 Task: Create a project with template Project Timeline with name UltraTech with privacy Public and in the team Recorders . Create three sections in the project as To-Do, Doing and Done.
Action: Mouse moved to (81, 56)
Screenshot: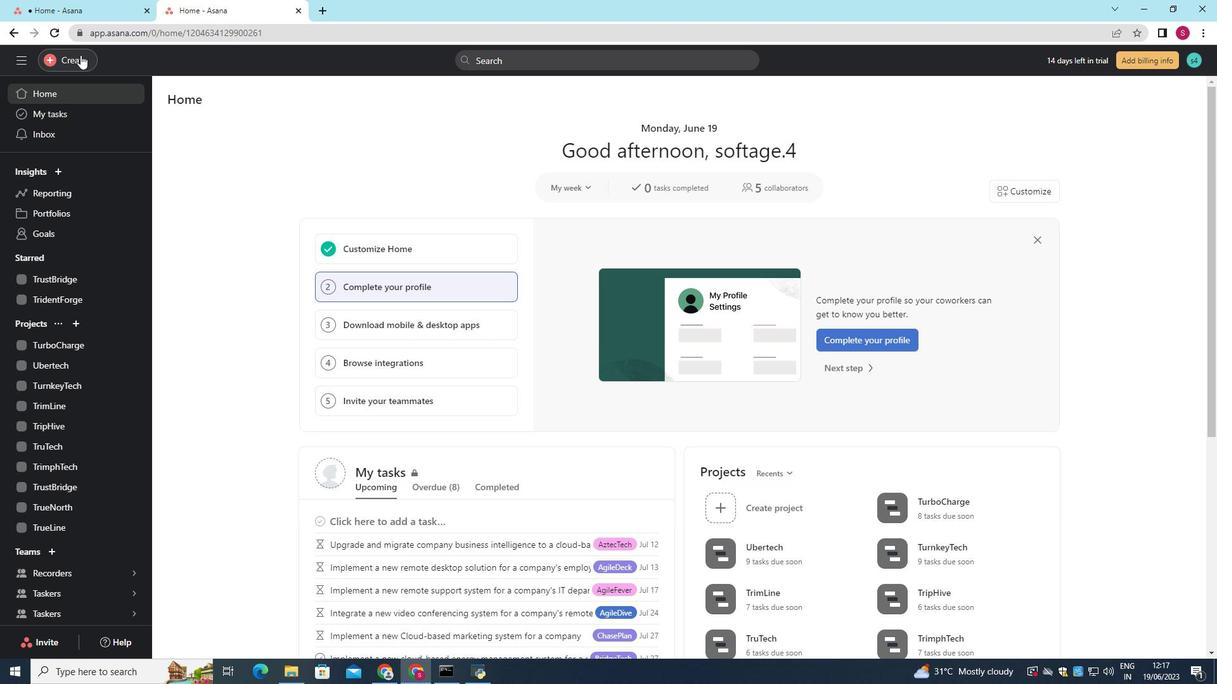 
Action: Mouse pressed left at (81, 56)
Screenshot: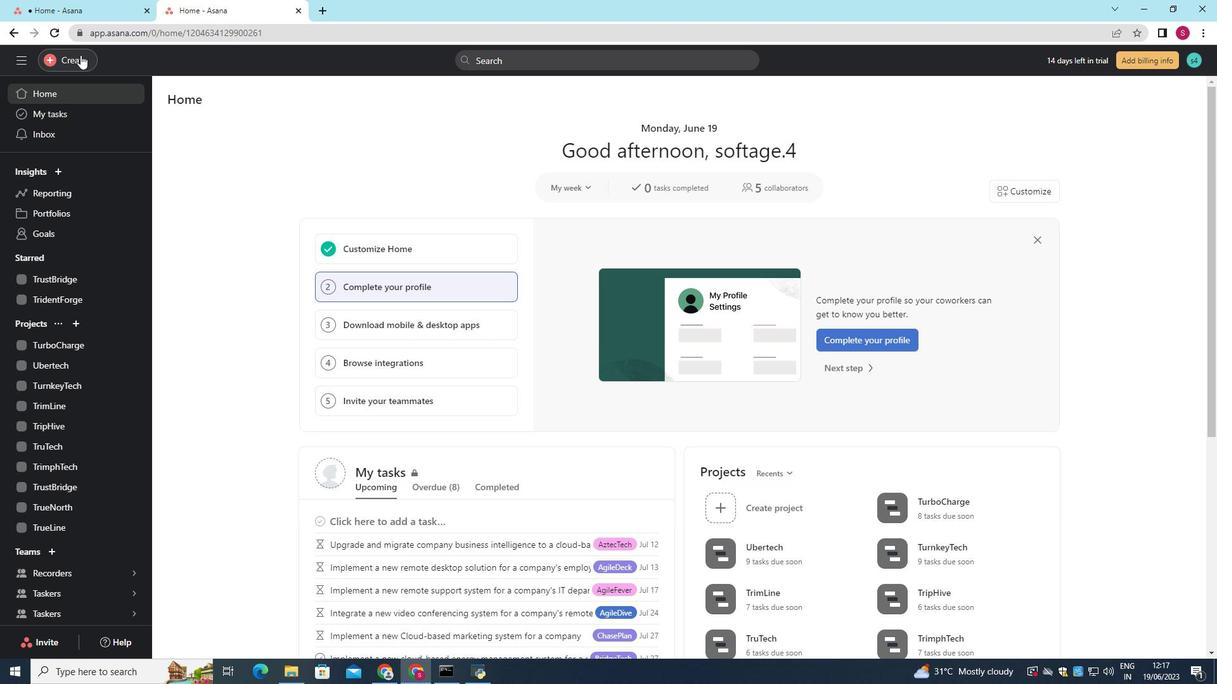 
Action: Mouse moved to (130, 87)
Screenshot: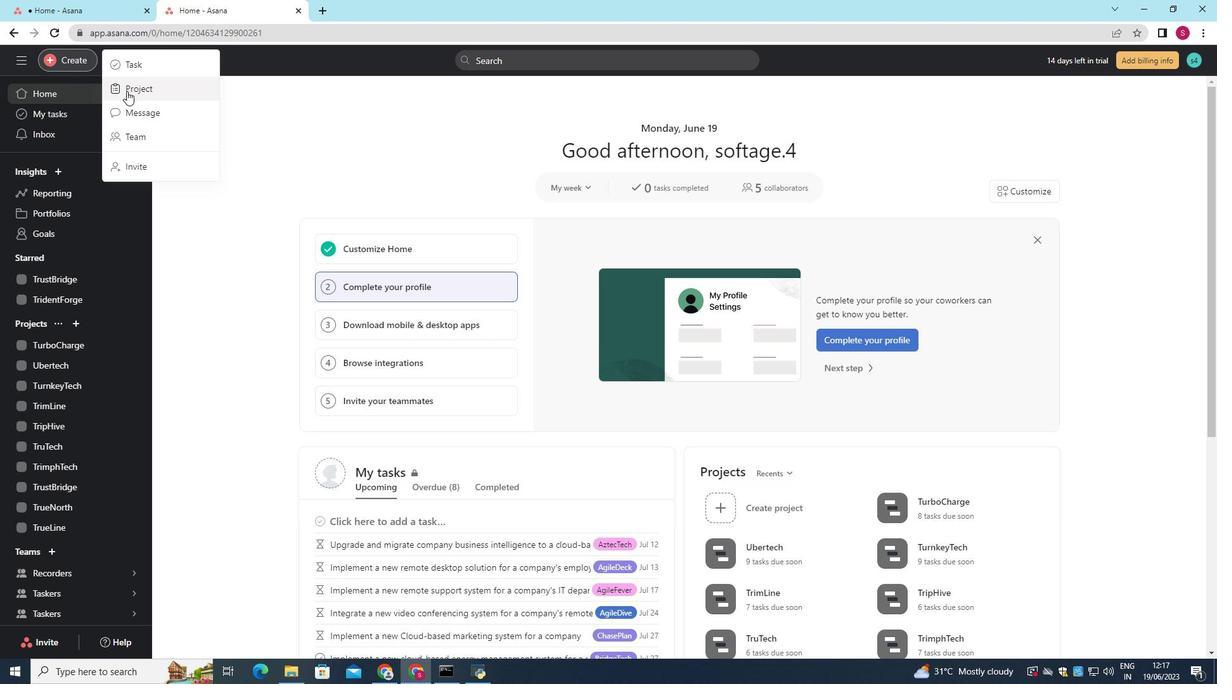 
Action: Mouse pressed left at (130, 87)
Screenshot: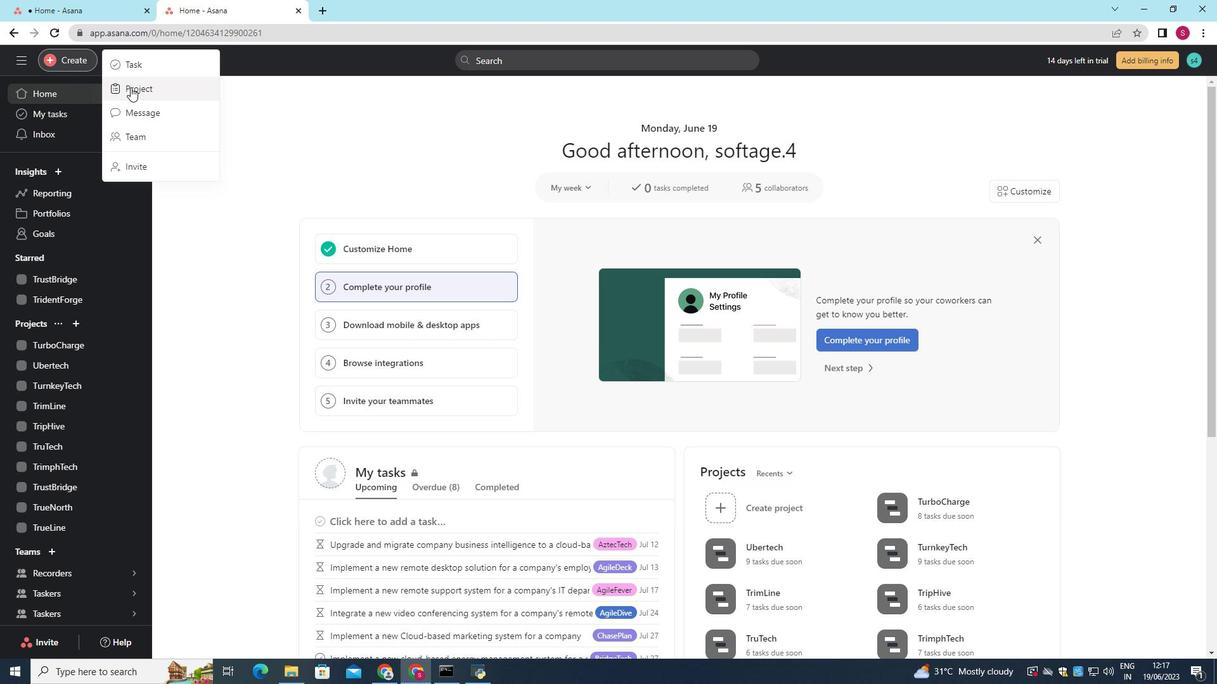 
Action: Mouse moved to (600, 364)
Screenshot: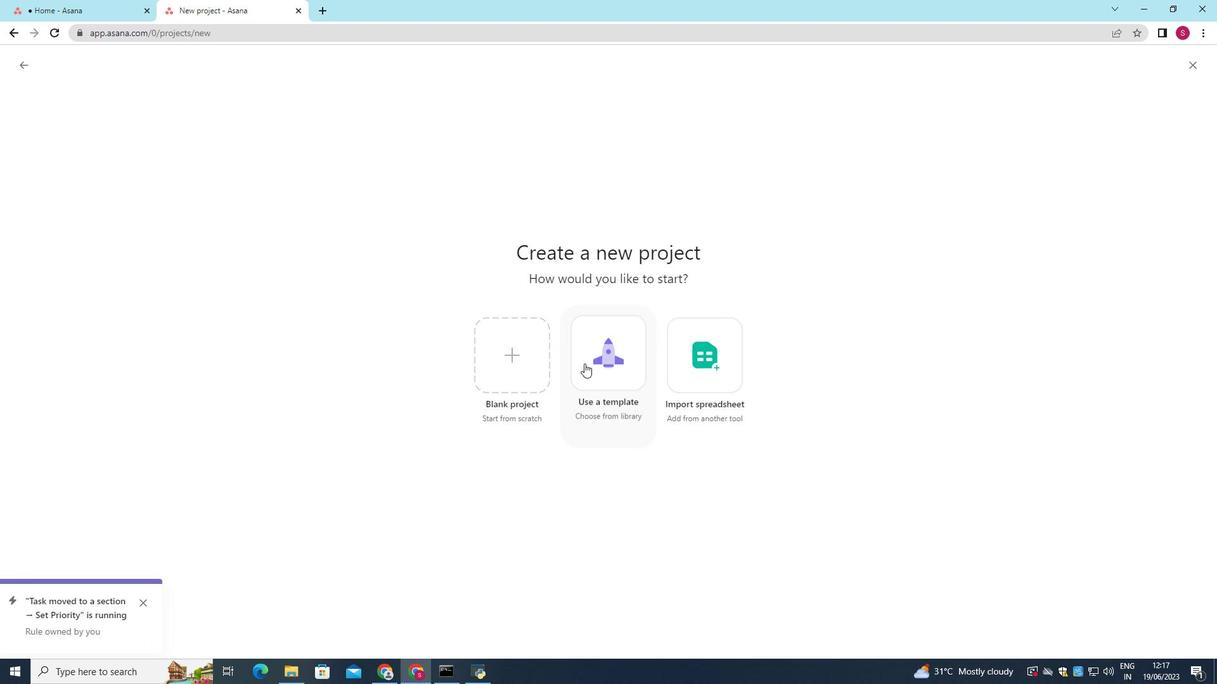 
Action: Mouse pressed left at (600, 364)
Screenshot: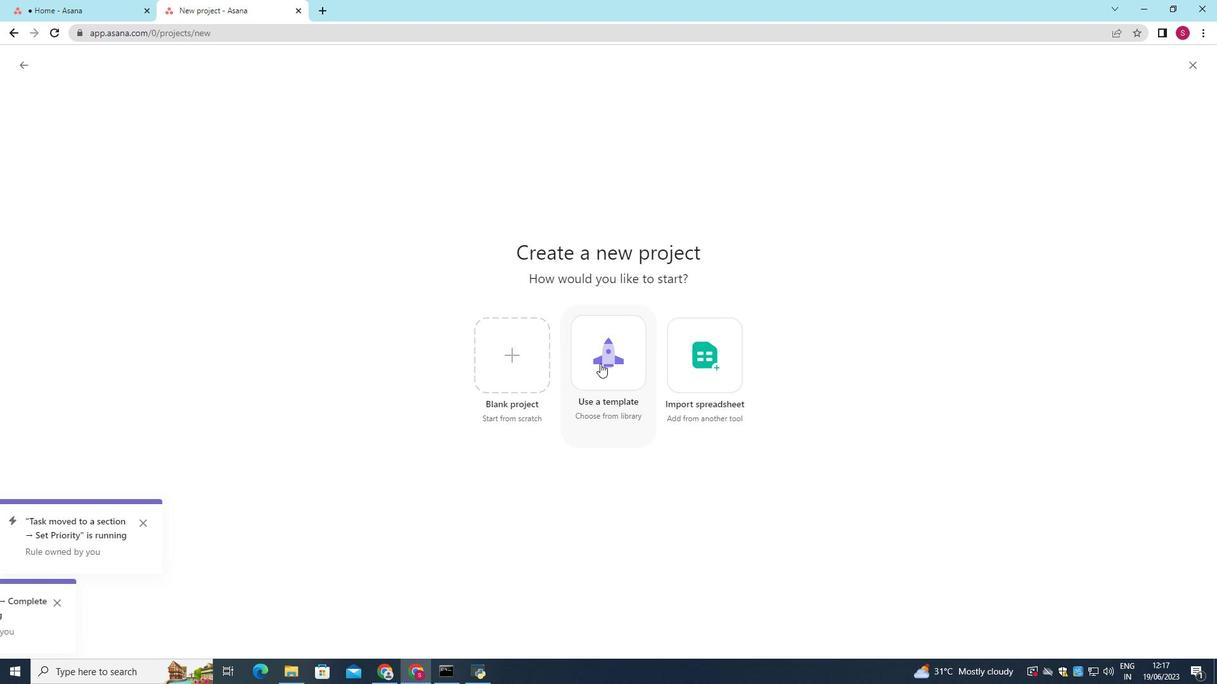 
Action: Mouse moved to (927, 84)
Screenshot: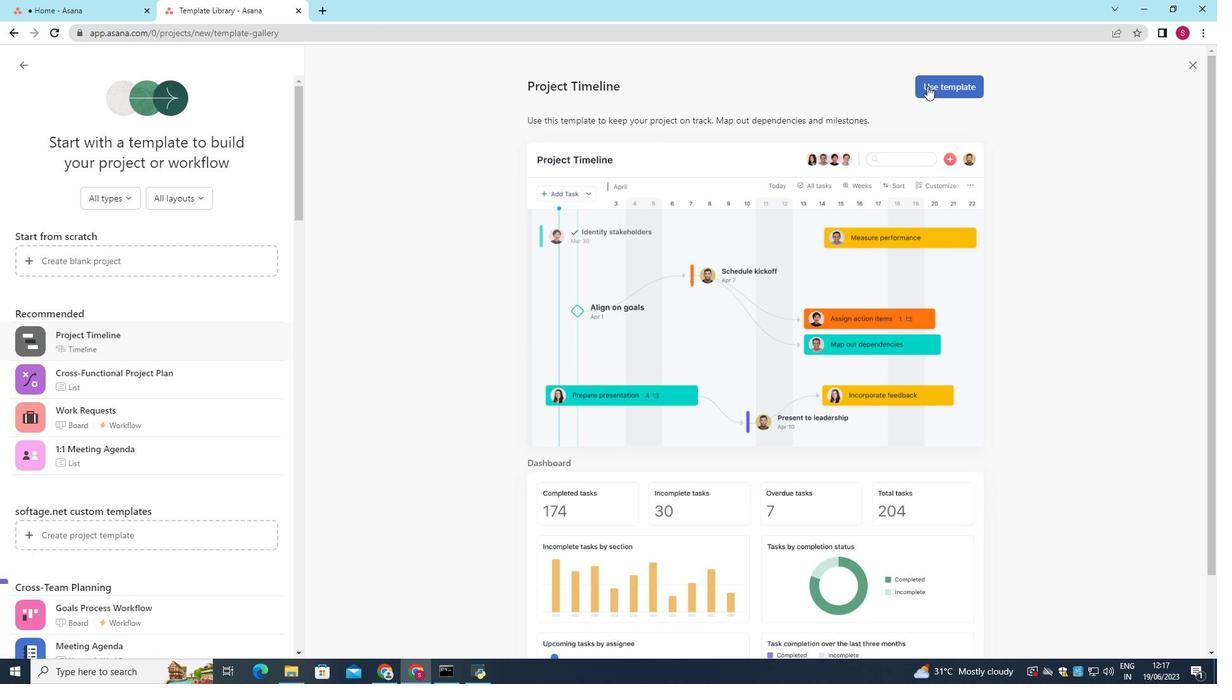 
Action: Mouse pressed left at (927, 84)
Screenshot: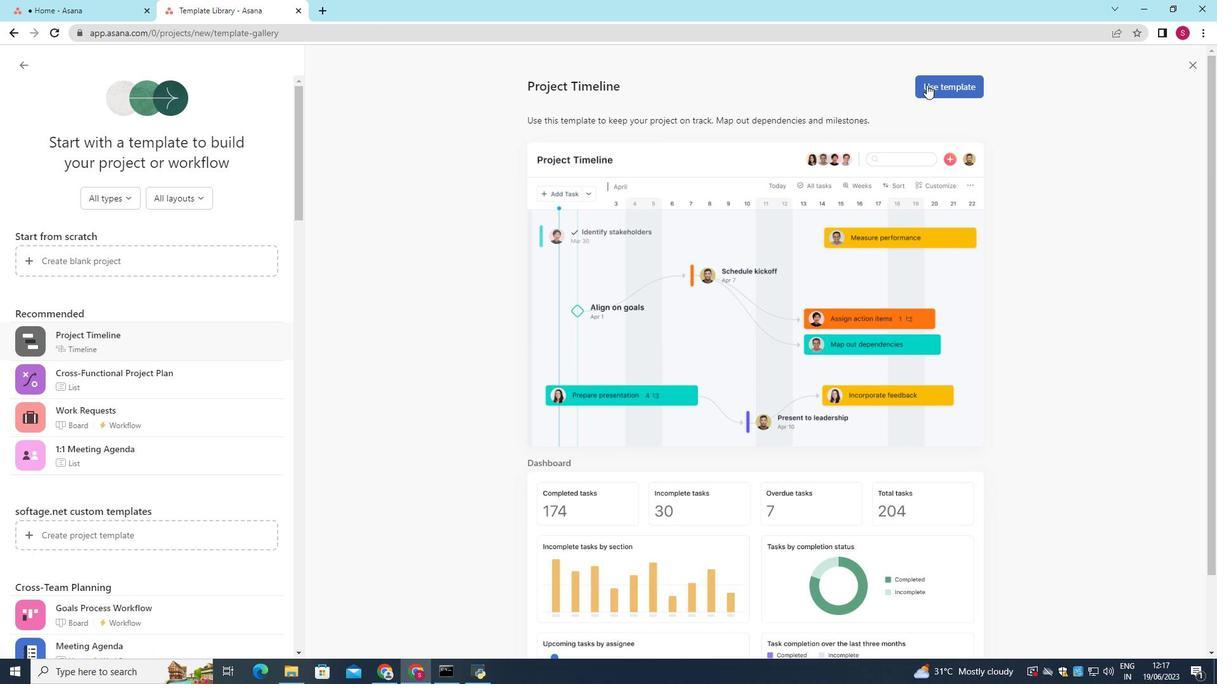 
Action: Mouse moved to (551, 236)
Screenshot: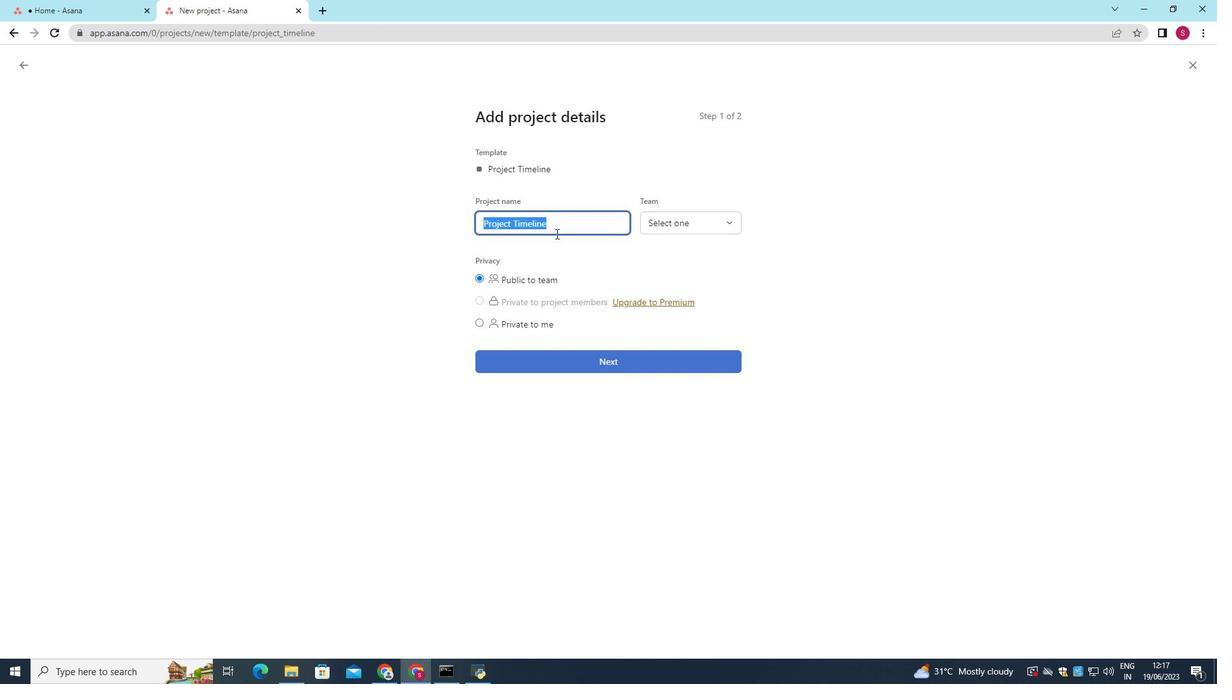 
Action: Key pressed <Key.shift><Key.shift>Ultra<Key.shift>Tech
Screenshot: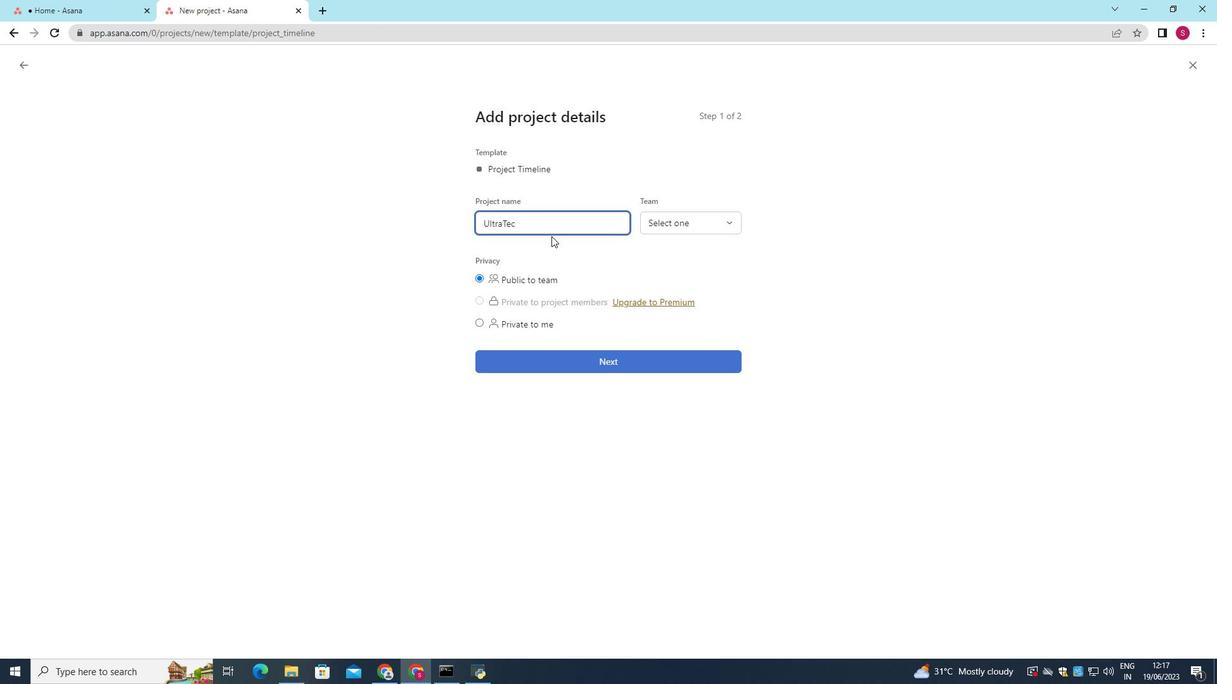 
Action: Mouse moved to (550, 277)
Screenshot: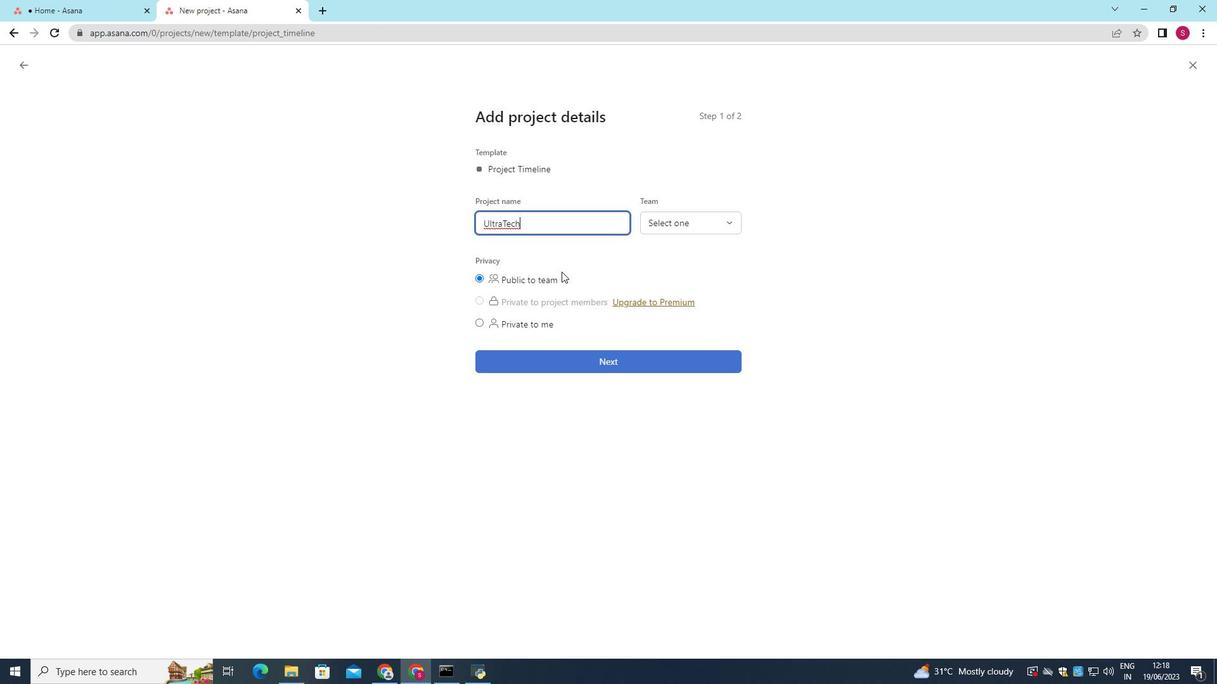 
Action: Mouse pressed left at (550, 277)
Screenshot: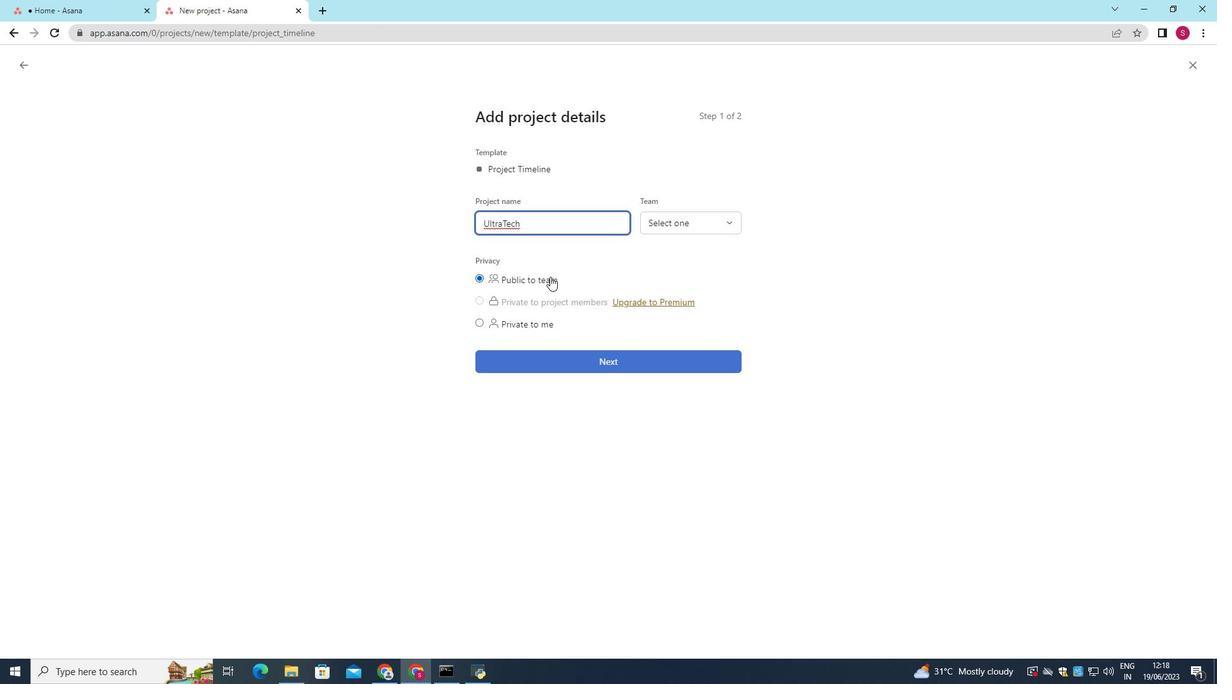 
Action: Mouse moved to (685, 221)
Screenshot: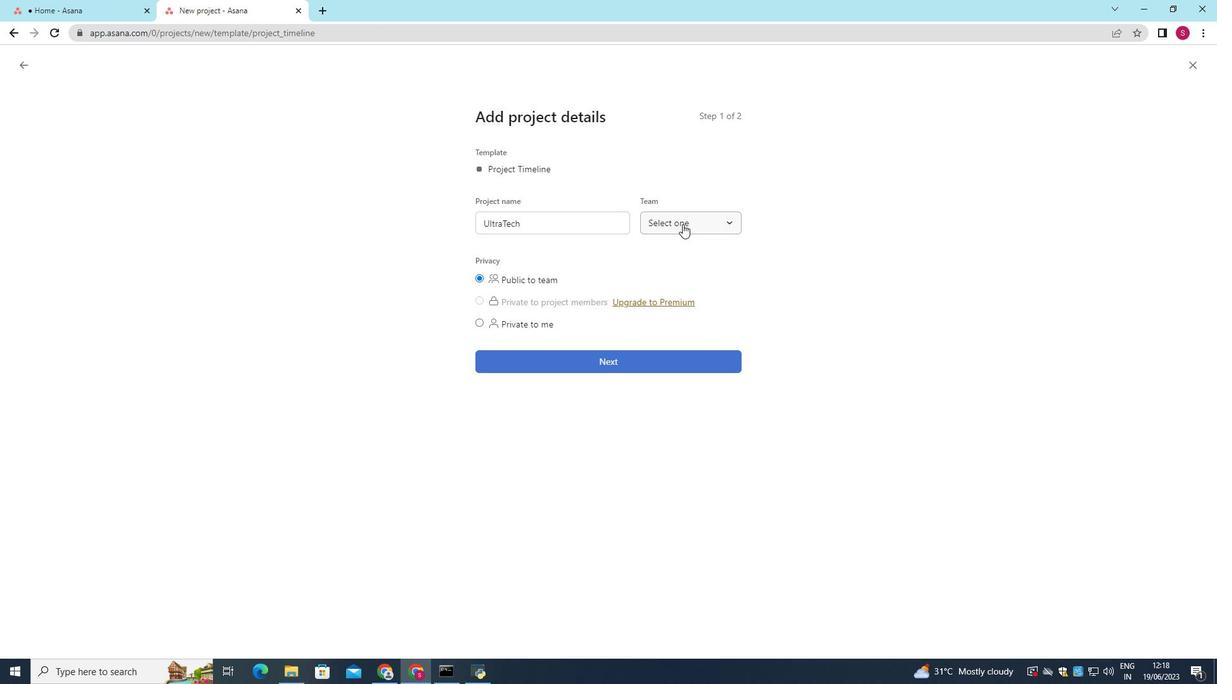 
Action: Mouse pressed left at (685, 221)
Screenshot: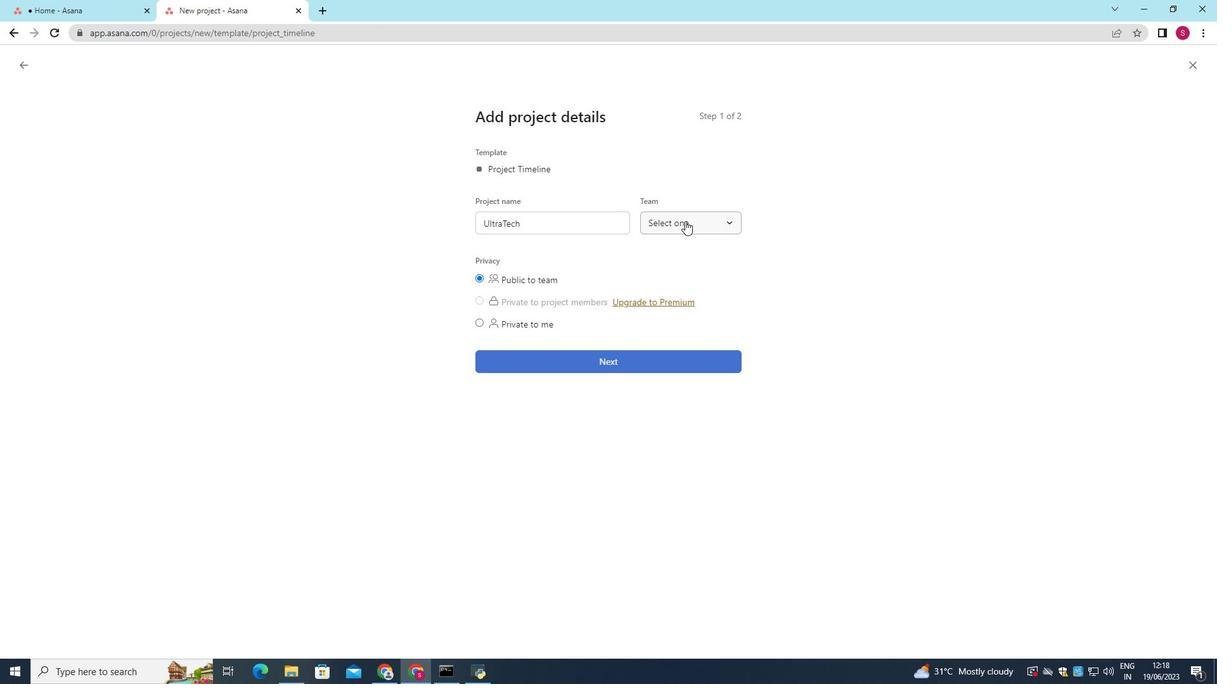 
Action: Mouse moved to (687, 296)
Screenshot: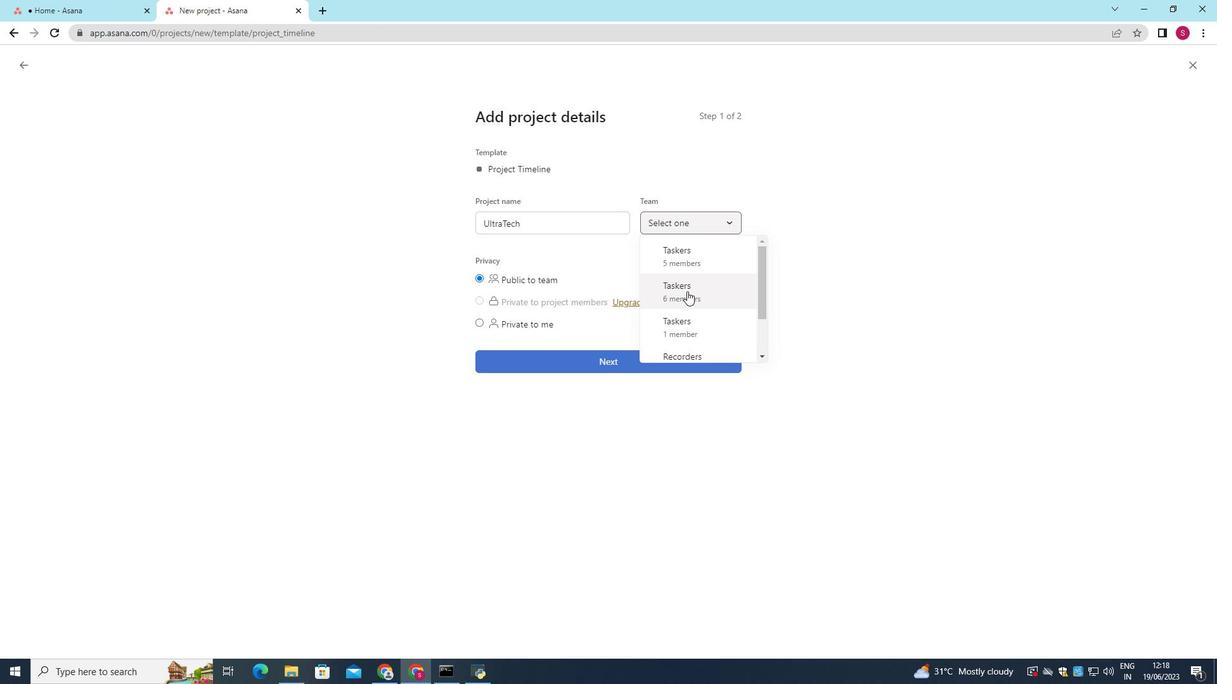 
Action: Mouse scrolled (687, 296) with delta (0, 0)
Screenshot: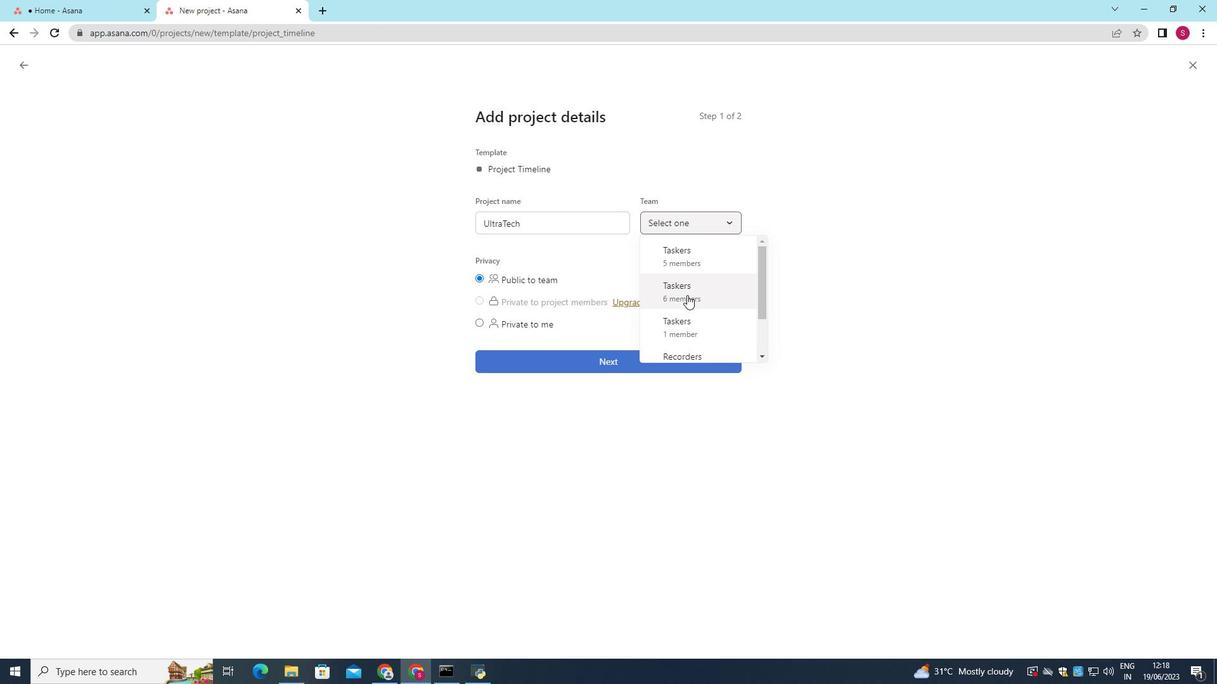 
Action: Mouse scrolled (687, 296) with delta (0, 0)
Screenshot: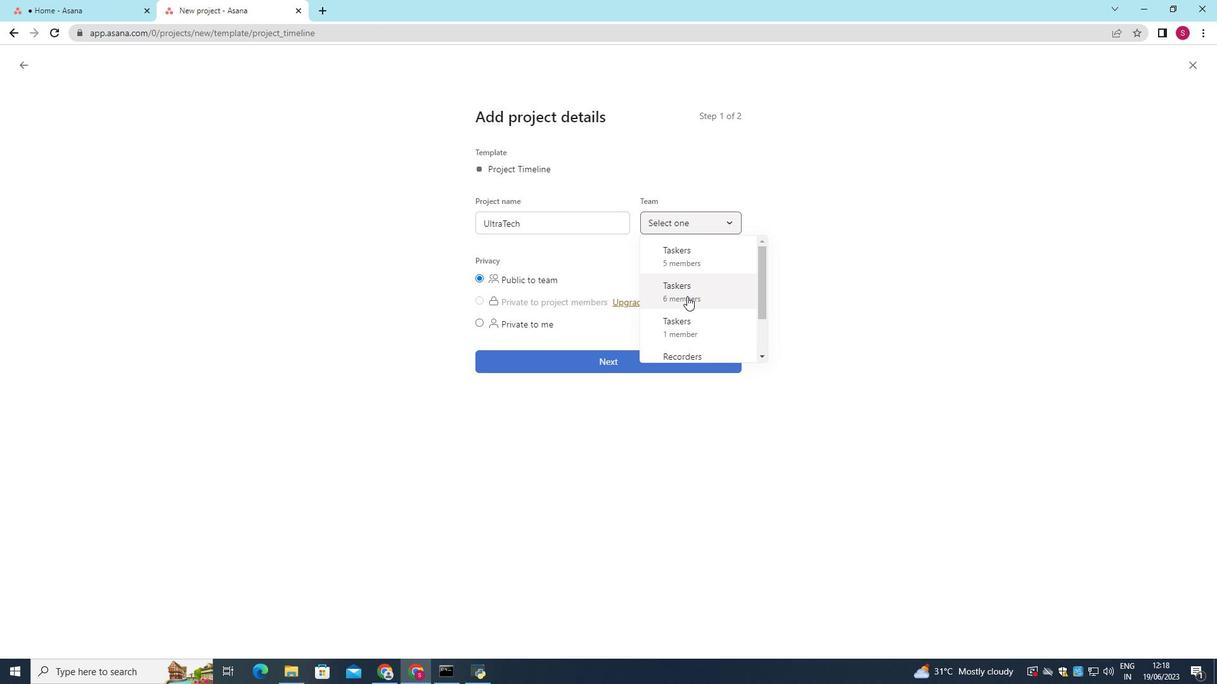 
Action: Mouse moved to (688, 294)
Screenshot: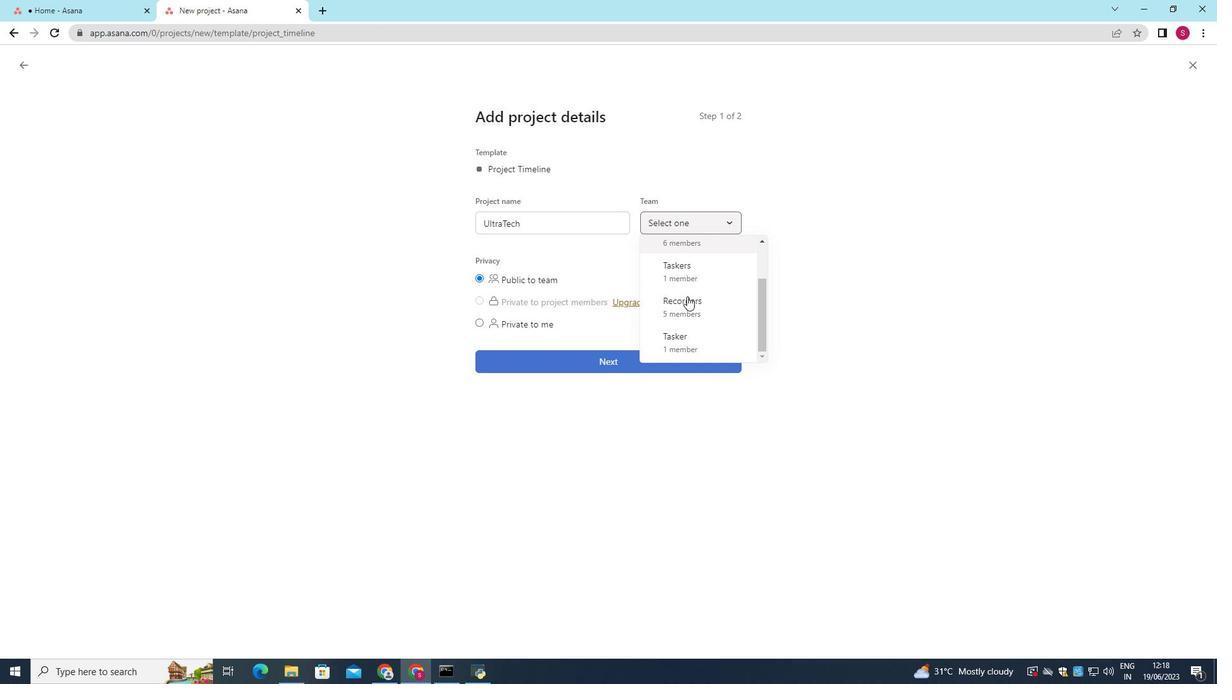 
Action: Mouse pressed left at (688, 294)
Screenshot: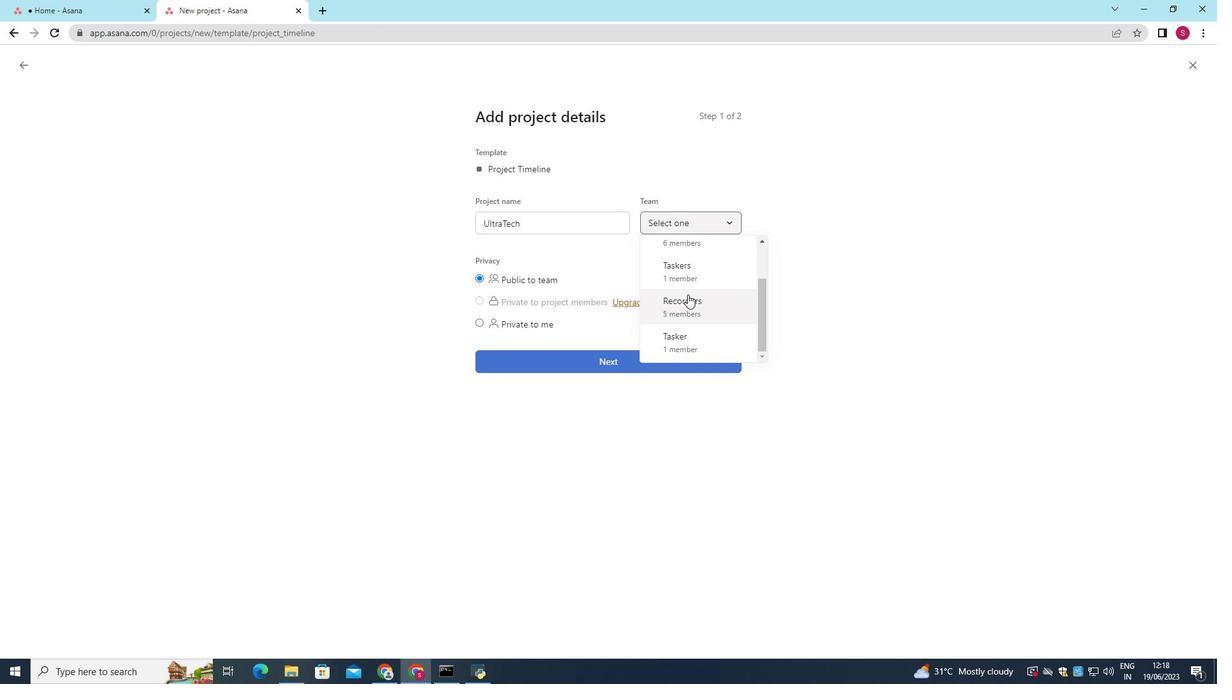 
Action: Mouse moved to (651, 341)
Screenshot: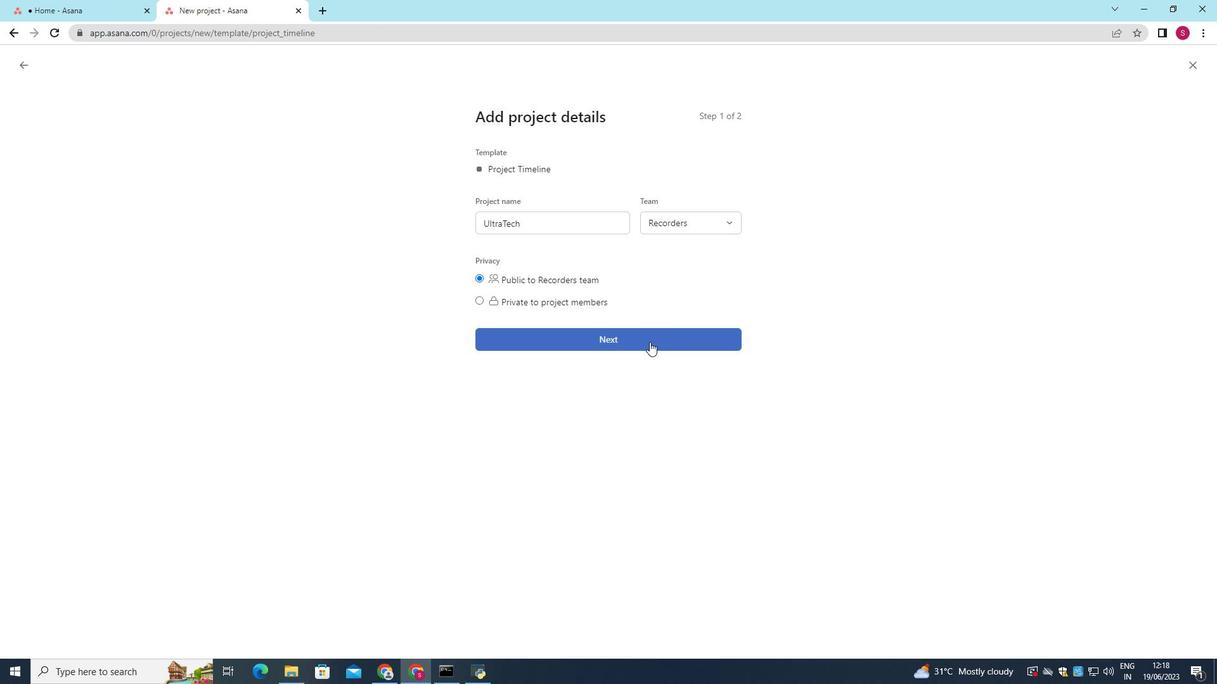 
Action: Mouse pressed left at (651, 341)
Screenshot: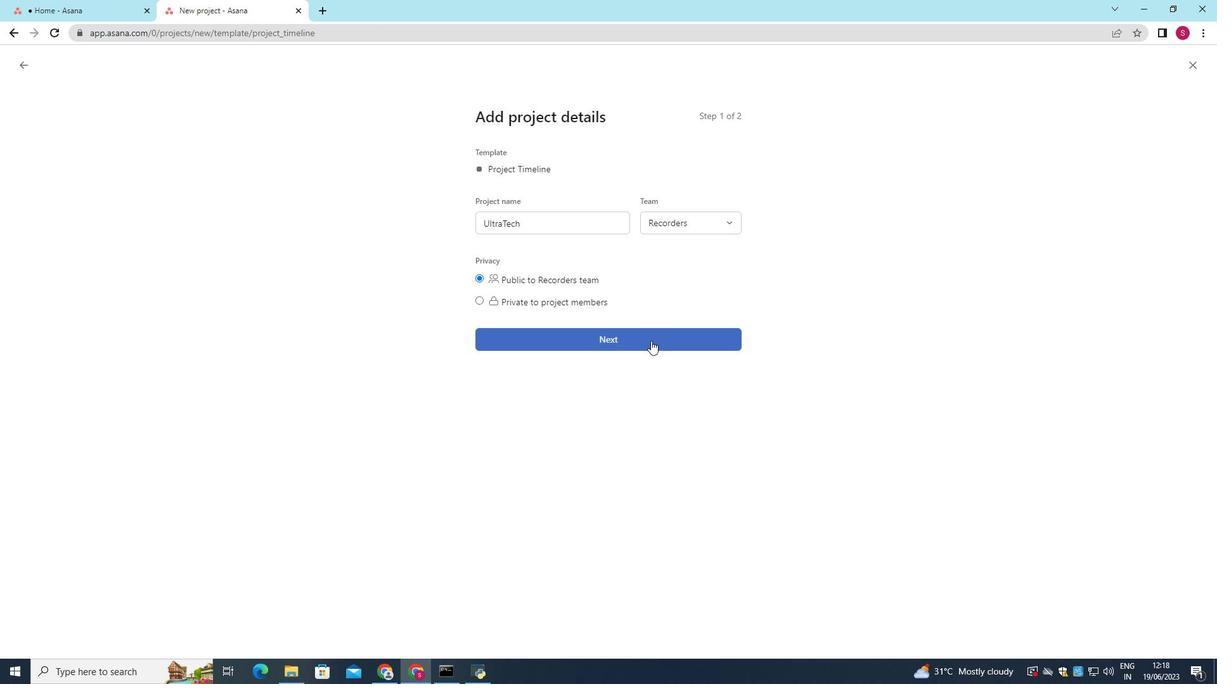 
Action: Mouse moved to (660, 368)
Screenshot: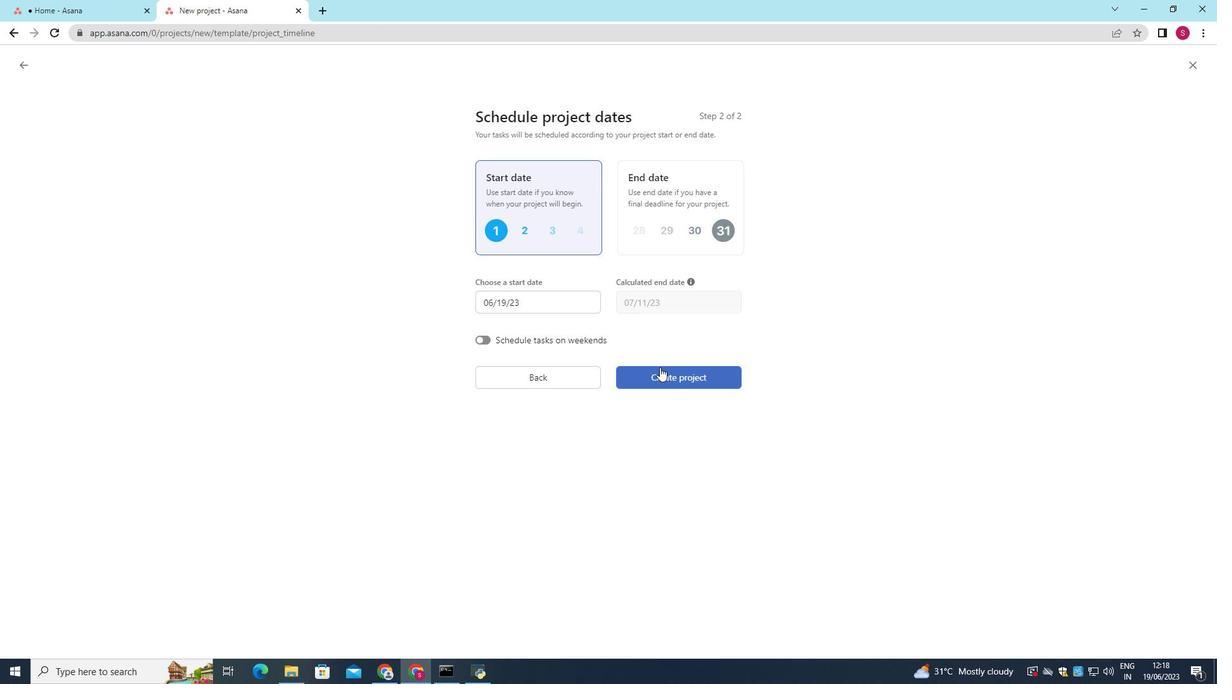 
Action: Mouse pressed left at (660, 368)
Screenshot: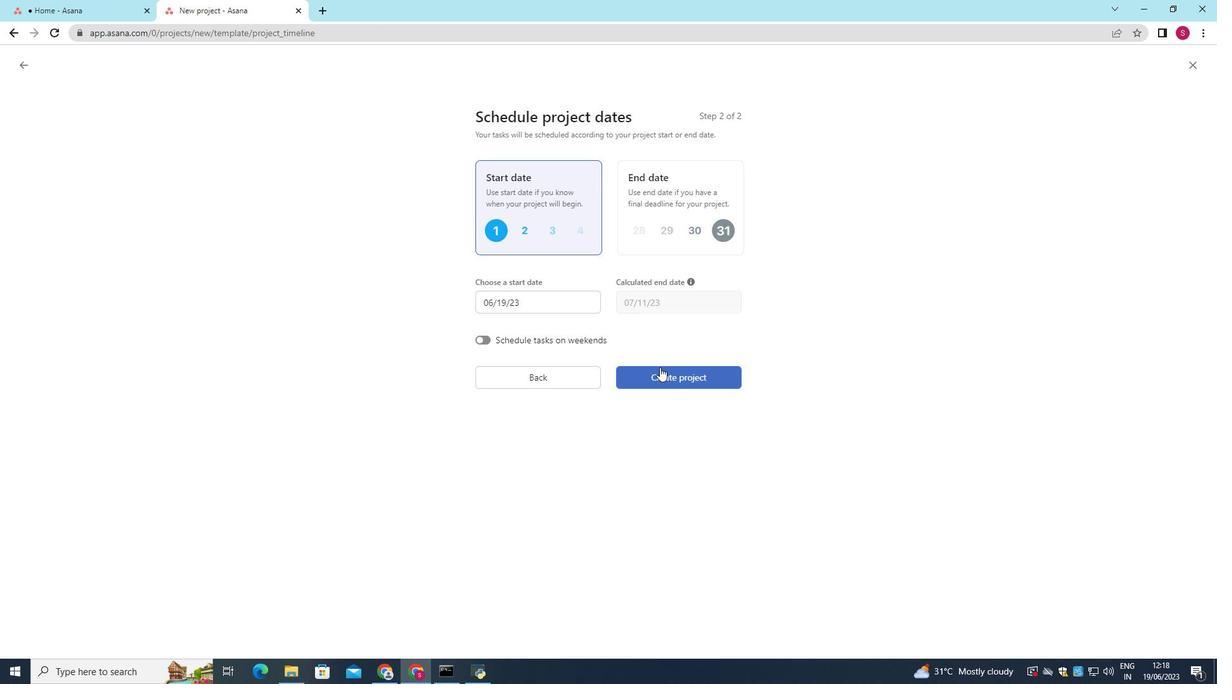 
Action: Mouse moved to (216, 426)
Screenshot: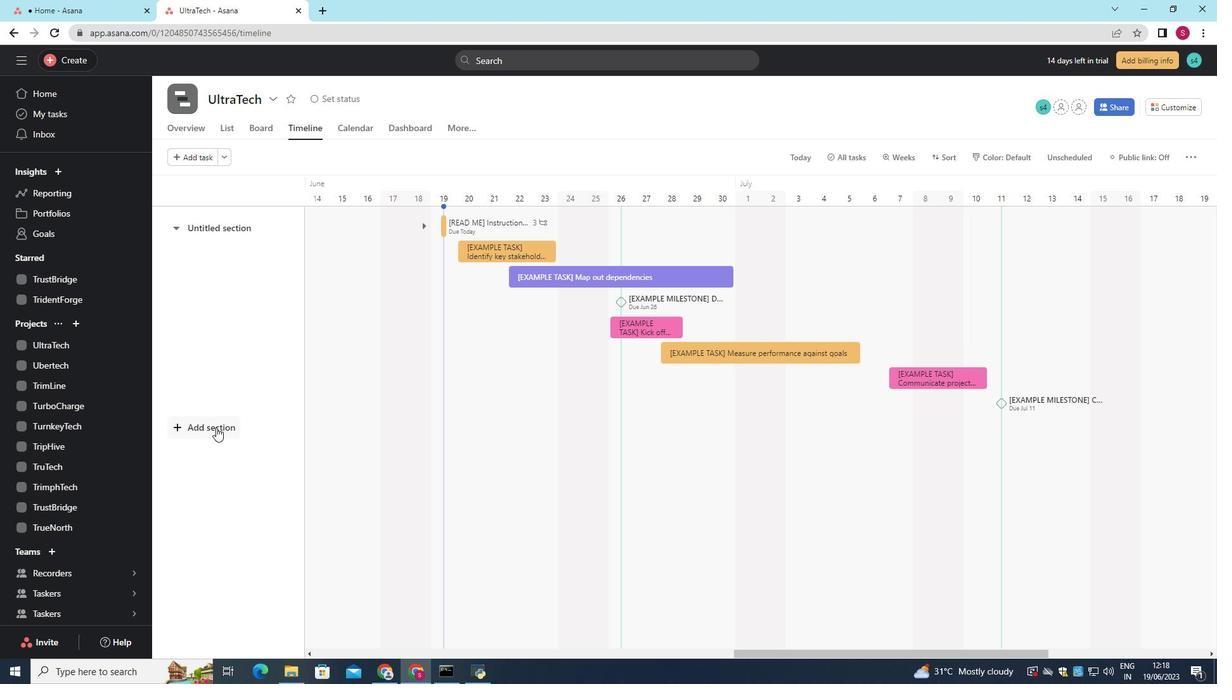 
Action: Mouse pressed left at (216, 426)
Screenshot: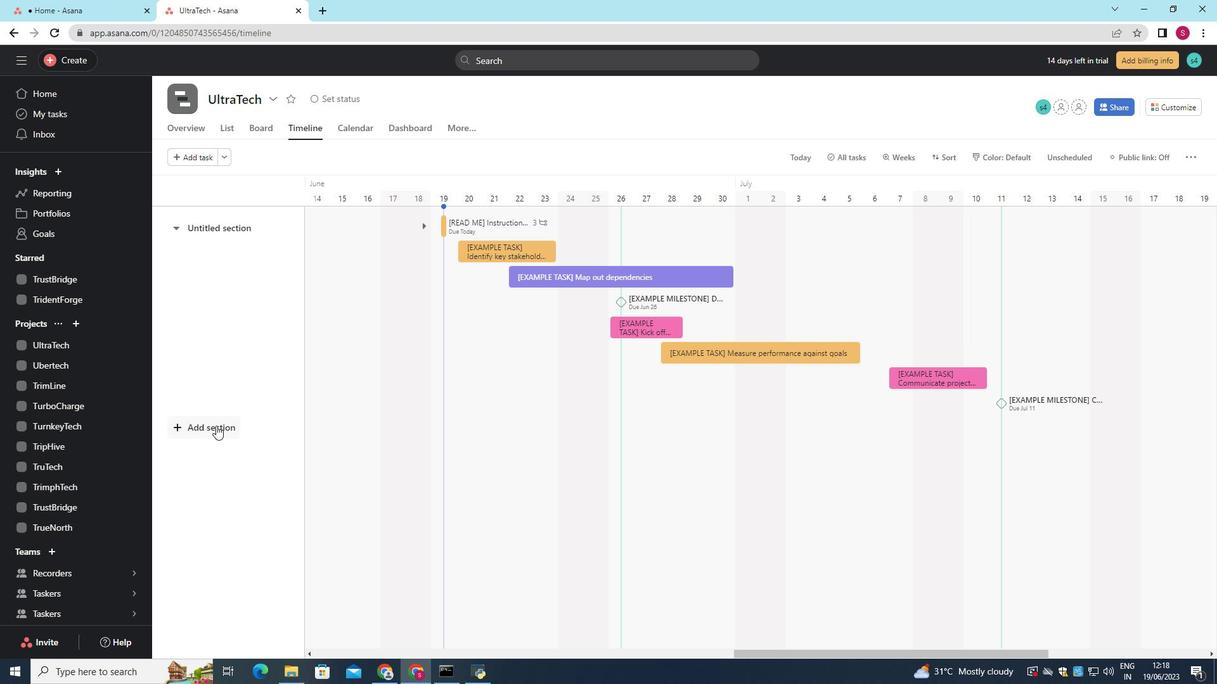 
Action: Key pressed <Key.shift>To-<Key.shift>Do<Key.enter>
Screenshot: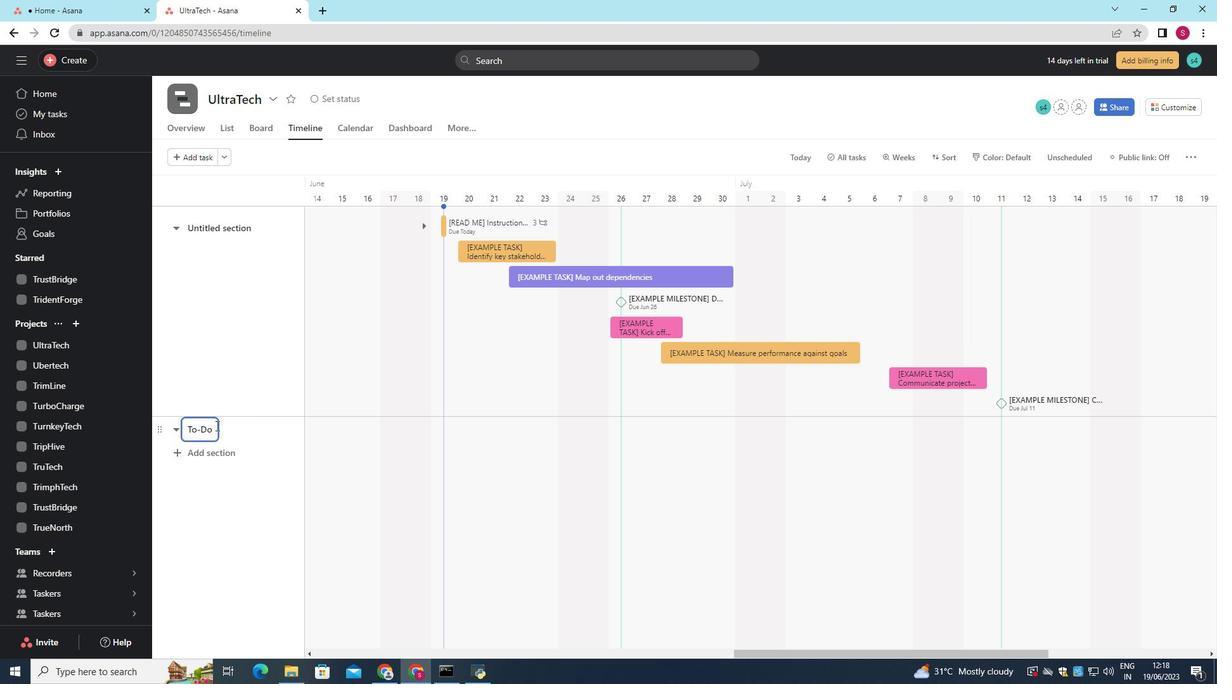 
Action: Mouse moved to (209, 452)
Screenshot: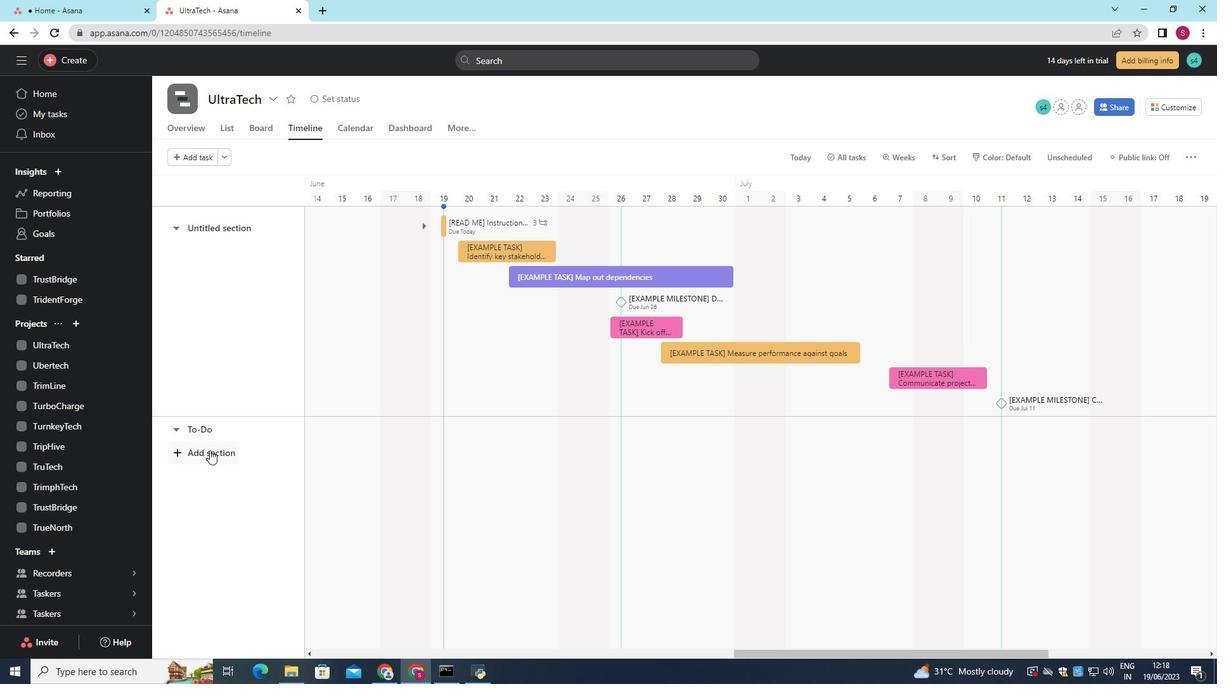 
Action: Mouse pressed left at (209, 452)
Screenshot: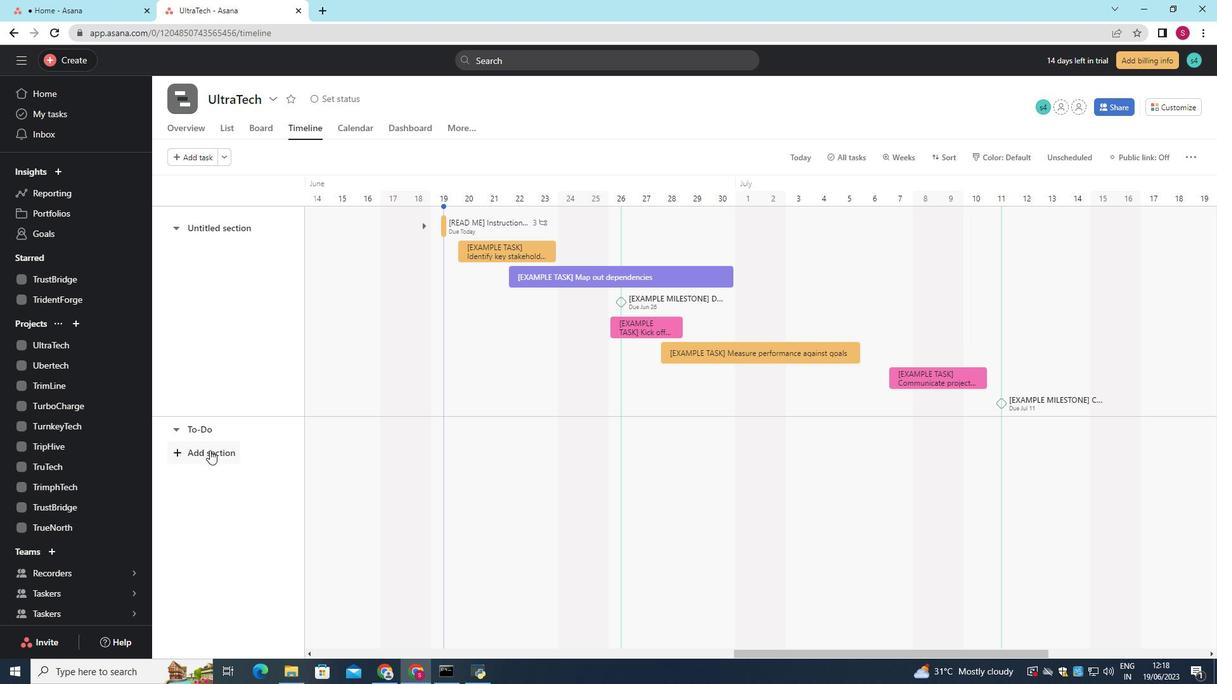 
Action: Key pressed <Key.shift>Doing
Screenshot: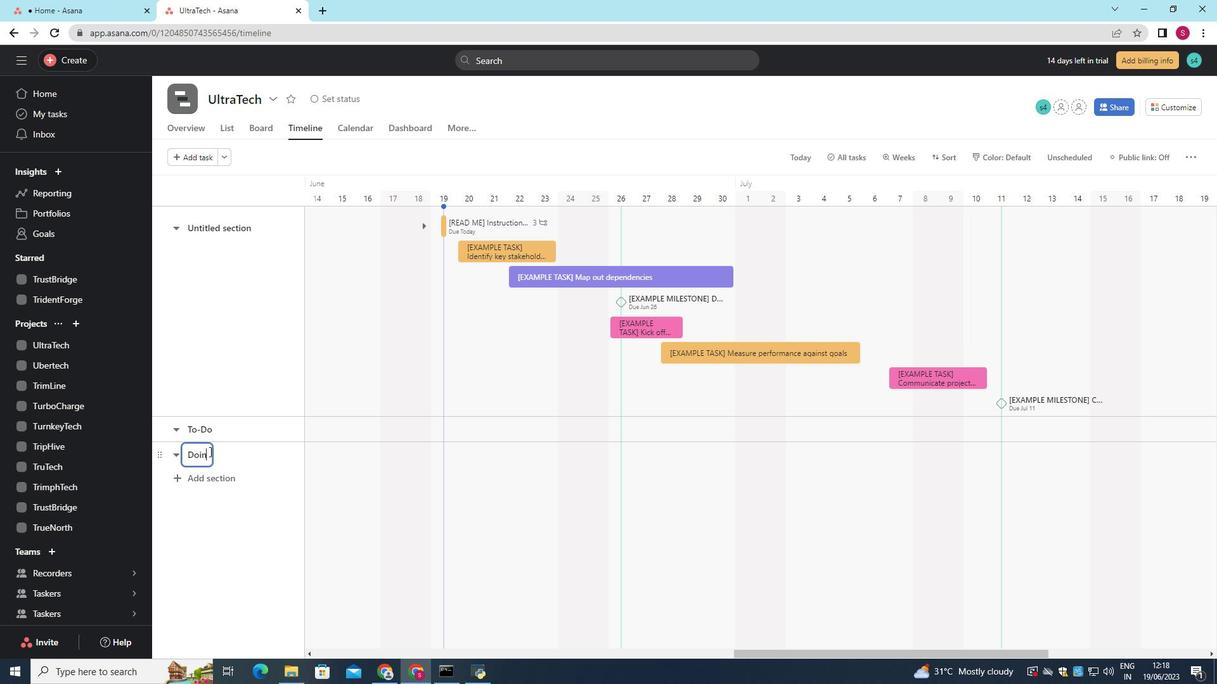 
Action: Mouse moved to (193, 476)
Screenshot: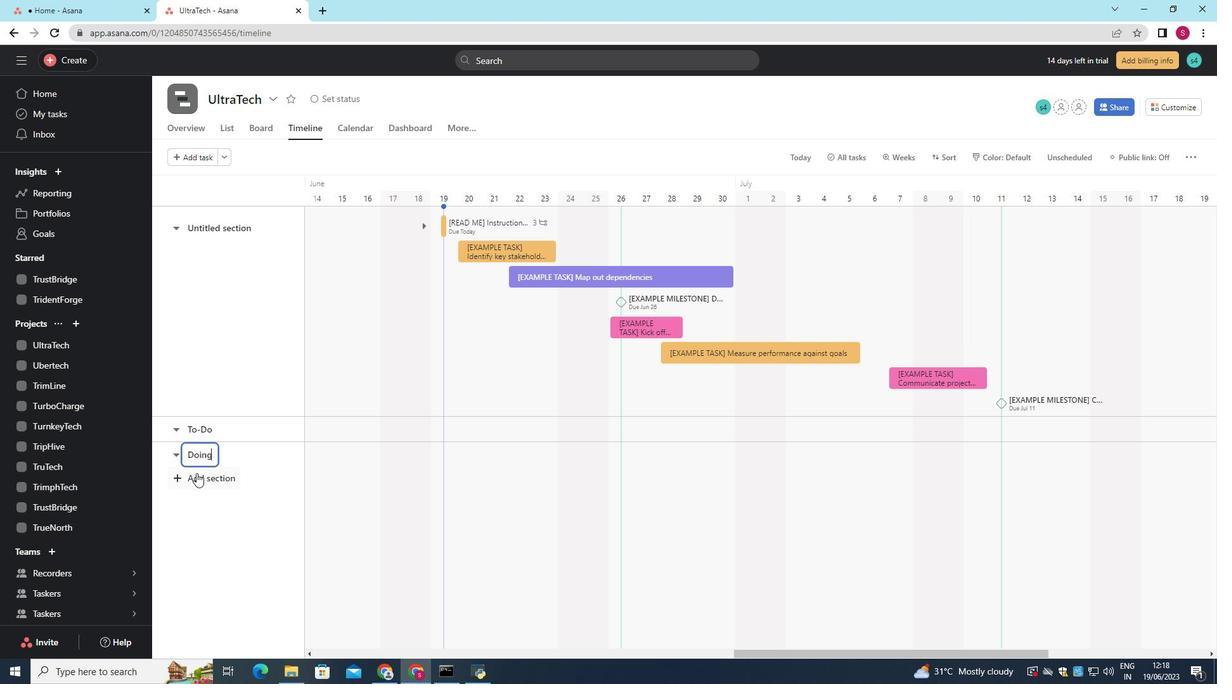 
Action: Mouse pressed left at (193, 476)
Screenshot: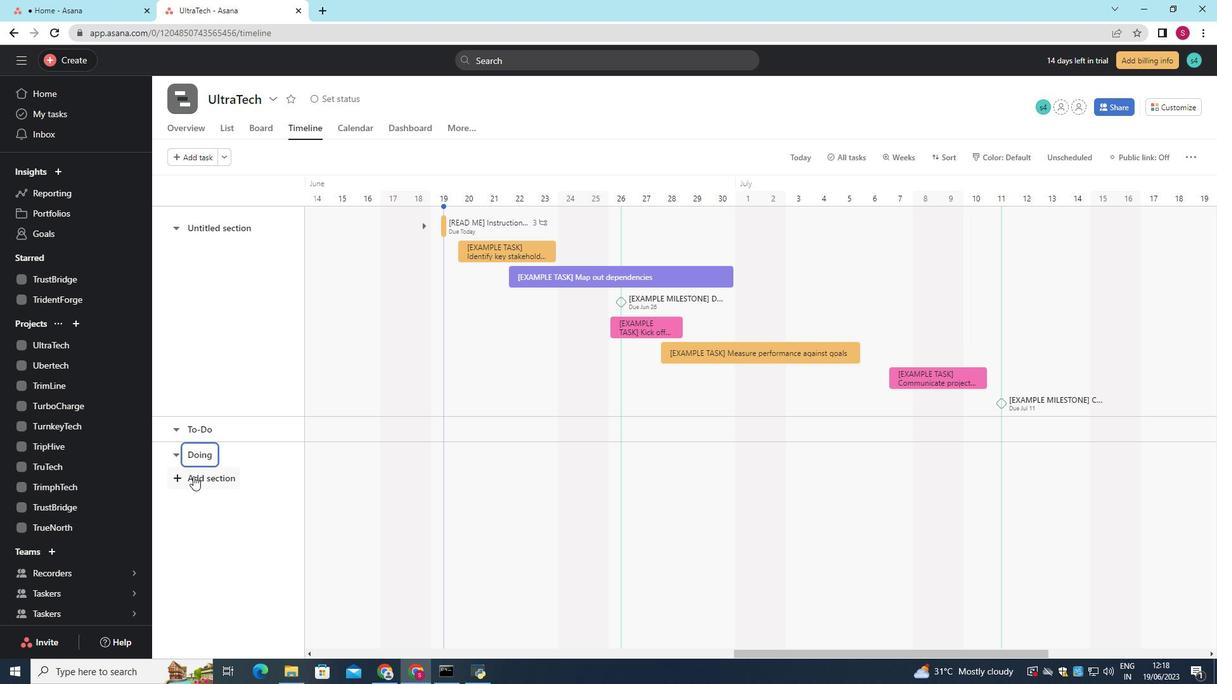 
Action: Key pressed <Key.shift>Done<Key.enter>
Screenshot: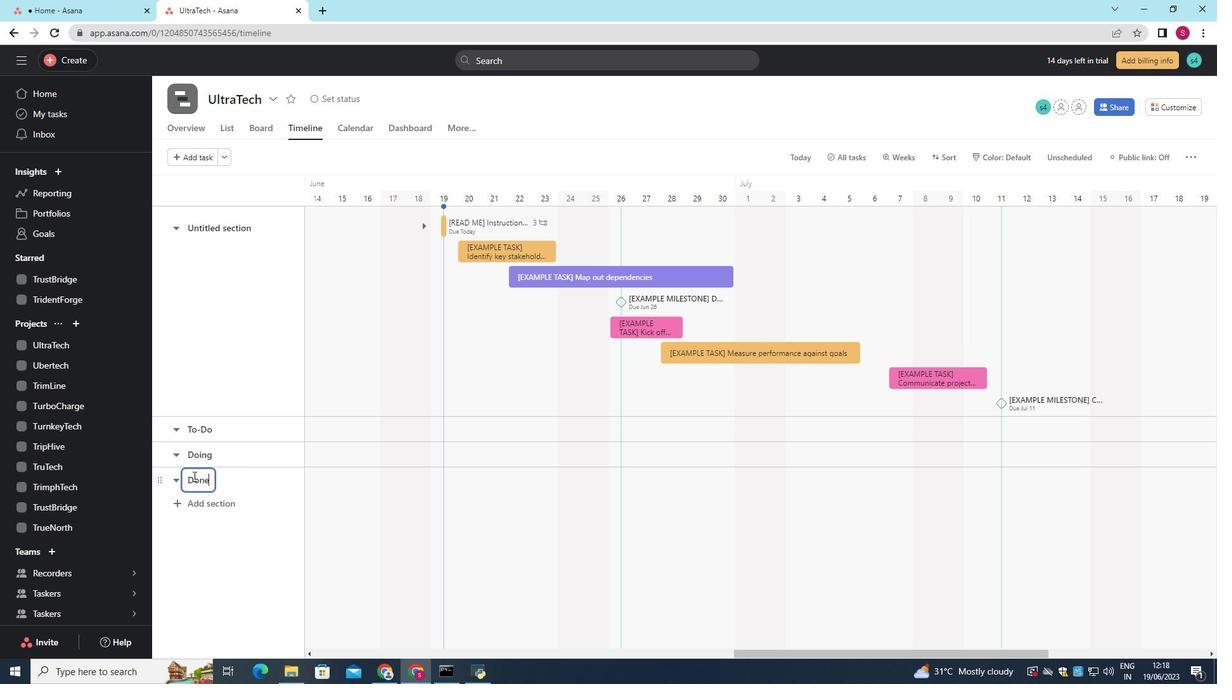 
